 Task: Select a due date automation when advanced on, 2 days before a card is due add dates with an overdue due date at 11:00 AM.
Action: Mouse moved to (946, 73)
Screenshot: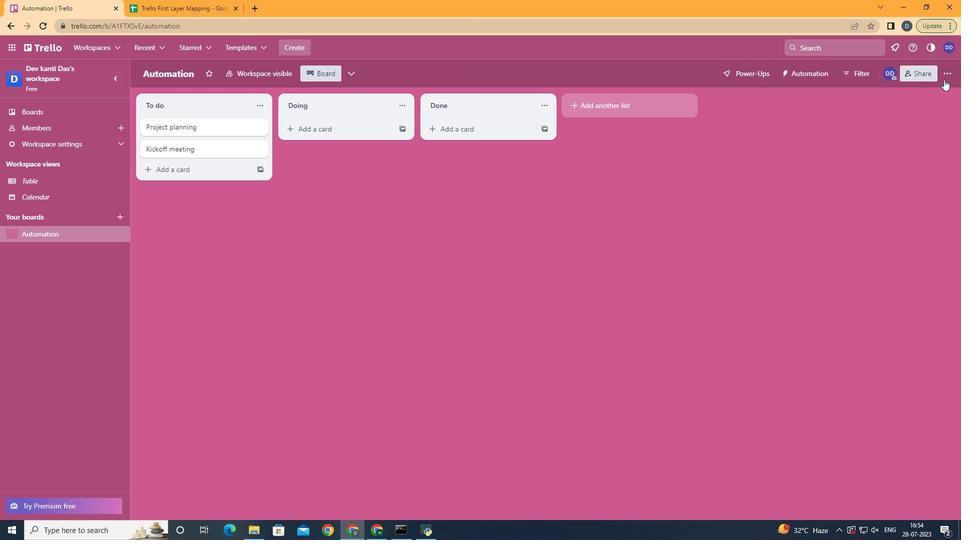 
Action: Mouse pressed left at (946, 73)
Screenshot: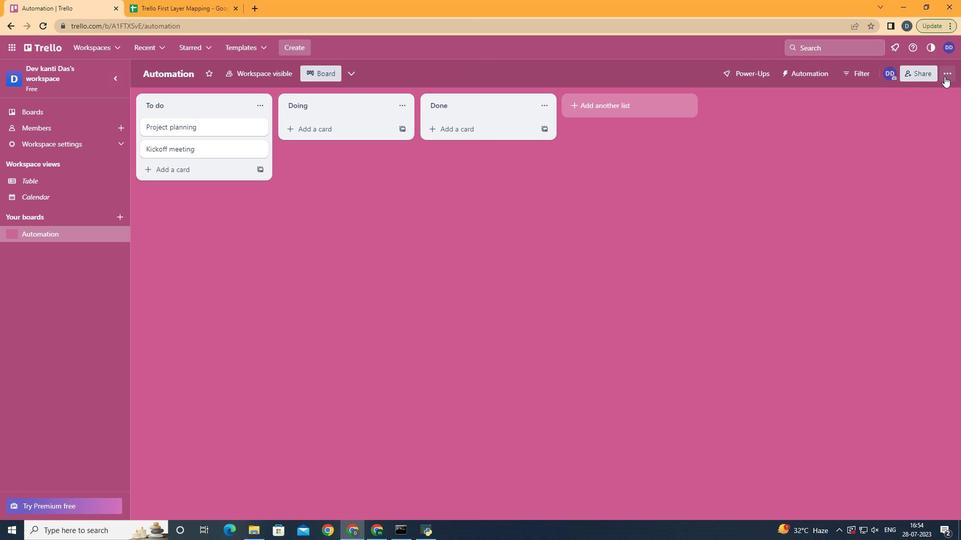 
Action: Mouse moved to (874, 213)
Screenshot: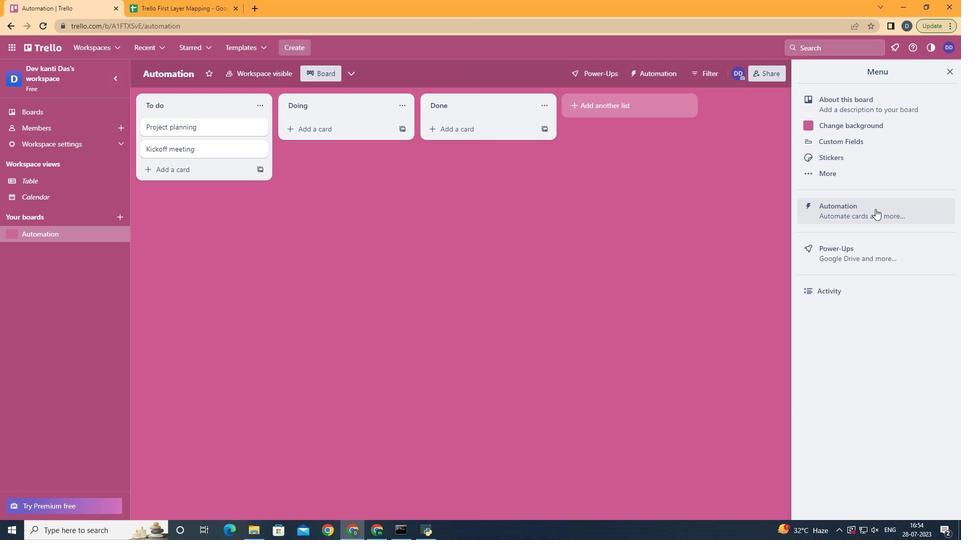 
Action: Mouse pressed left at (874, 213)
Screenshot: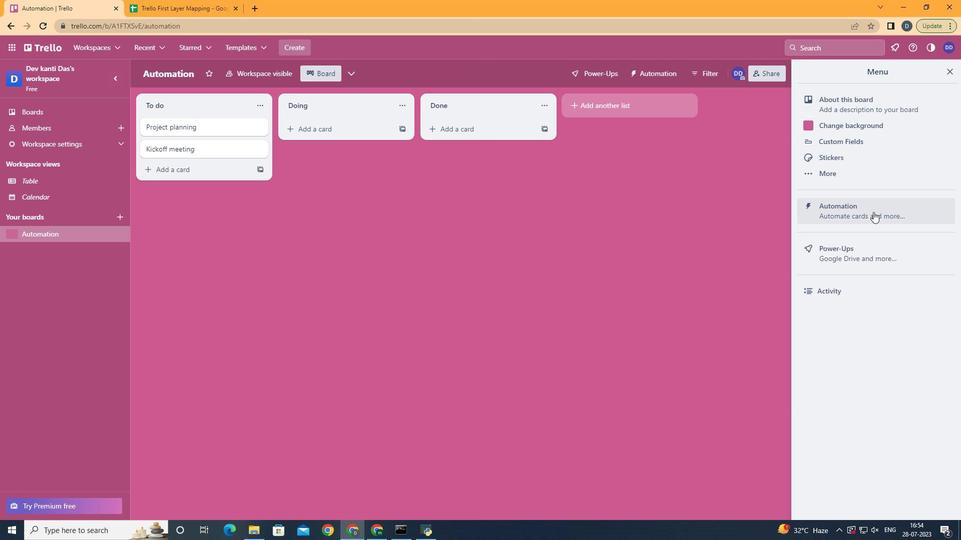 
Action: Mouse moved to (174, 200)
Screenshot: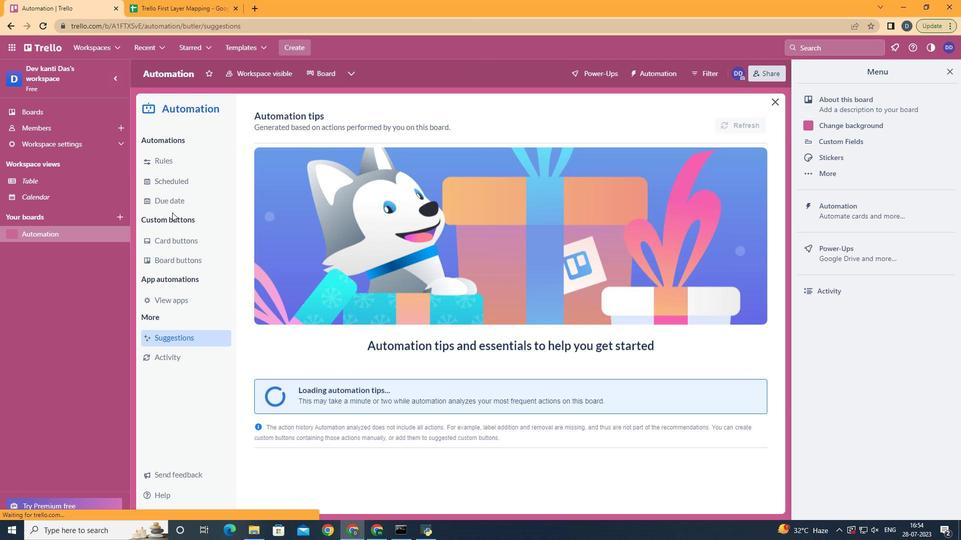 
Action: Mouse pressed left at (174, 200)
Screenshot: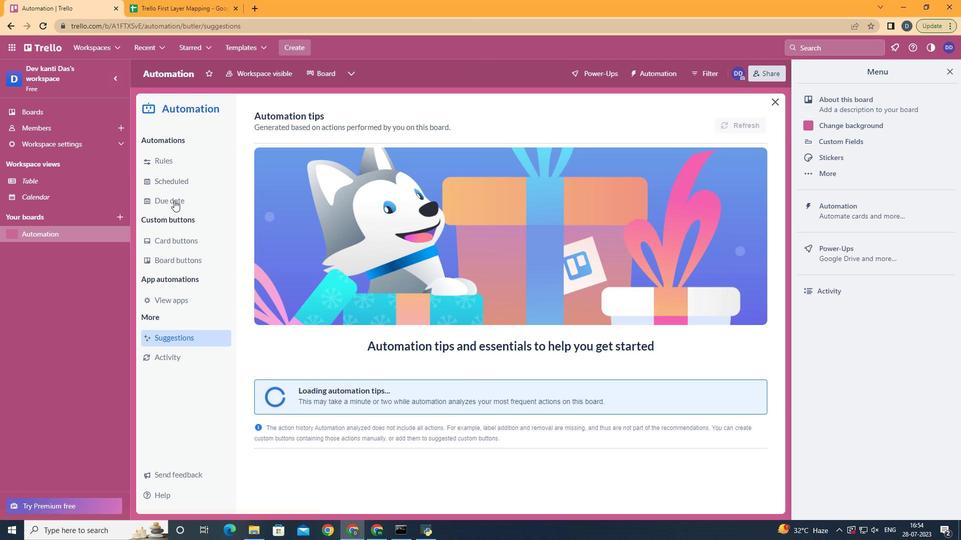 
Action: Mouse moved to (702, 122)
Screenshot: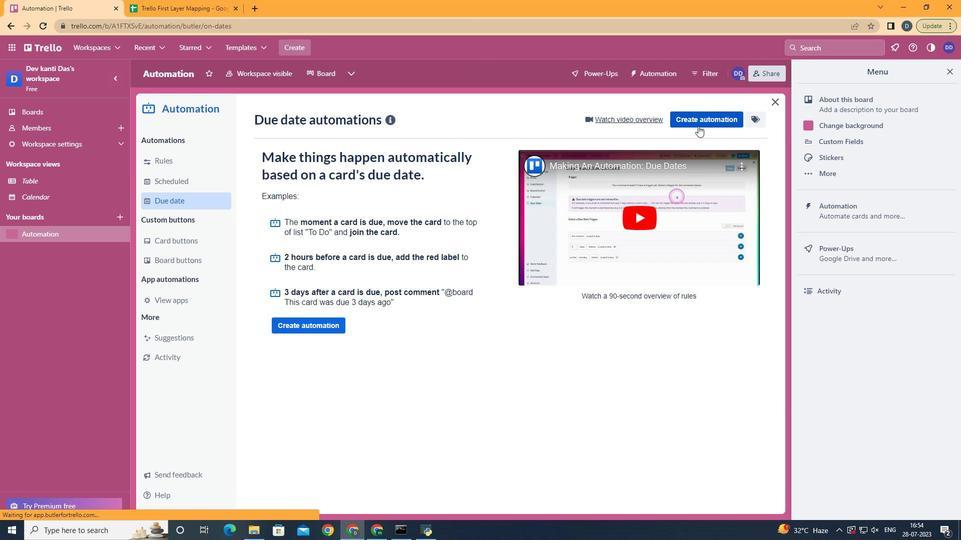 
Action: Mouse pressed left at (702, 122)
Screenshot: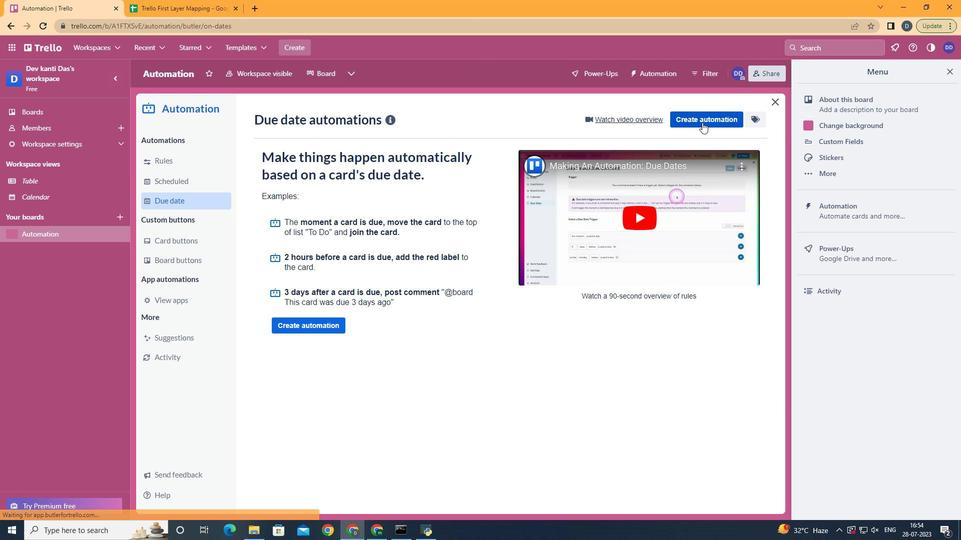 
Action: Mouse moved to (423, 225)
Screenshot: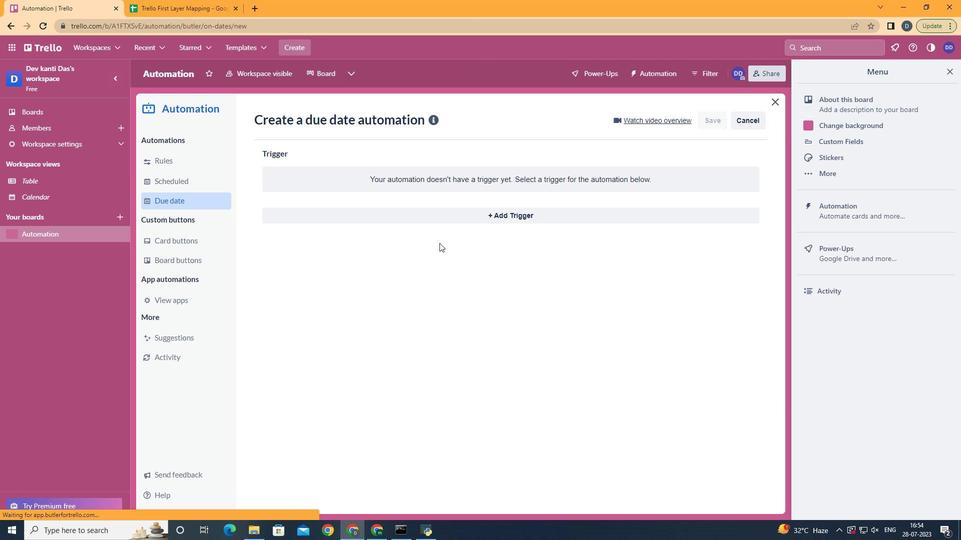
Action: Mouse pressed left at (423, 225)
Screenshot: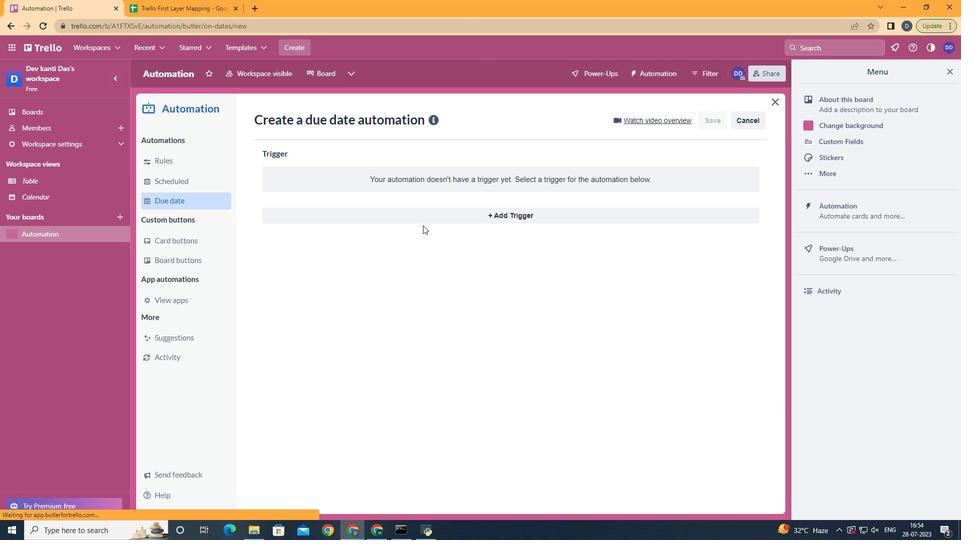 
Action: Mouse moved to (429, 218)
Screenshot: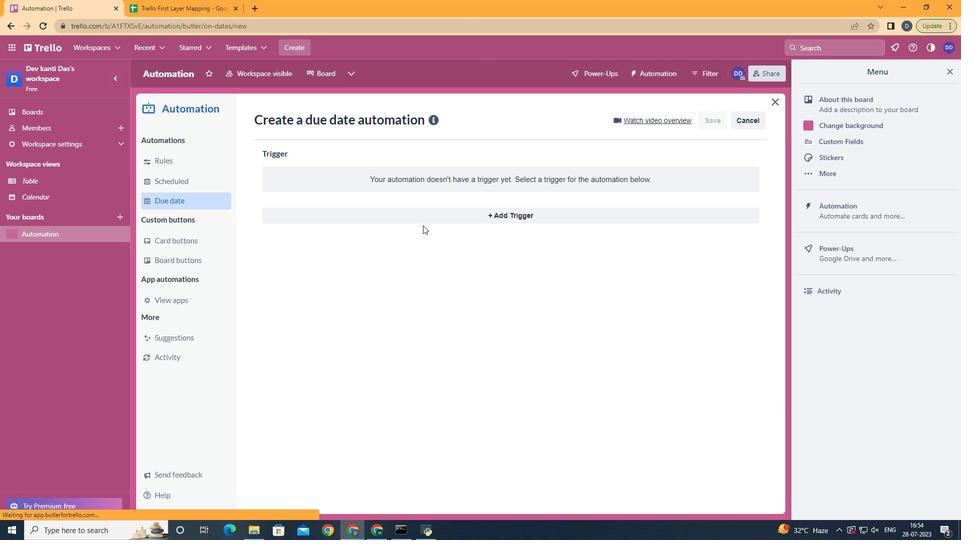 
Action: Mouse pressed left at (429, 218)
Screenshot: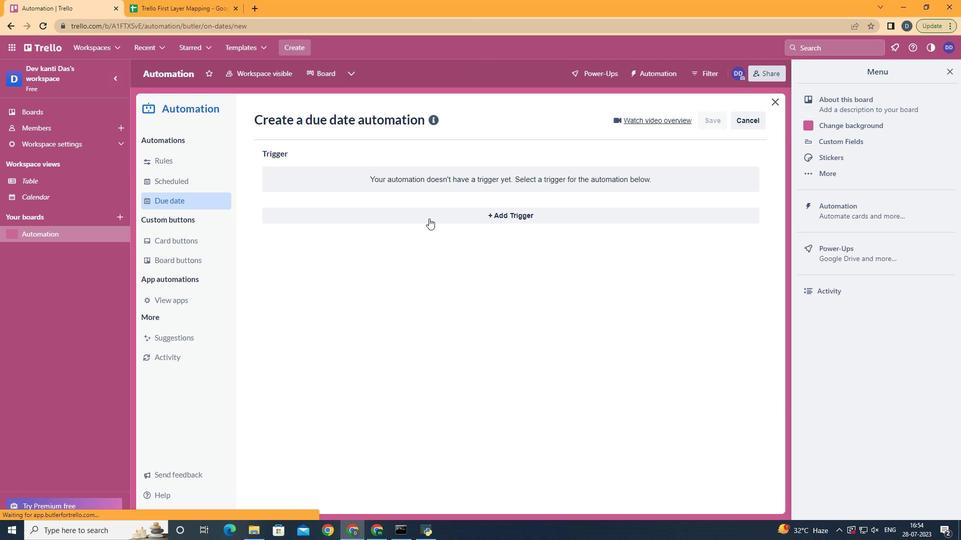 
Action: Mouse moved to (396, 370)
Screenshot: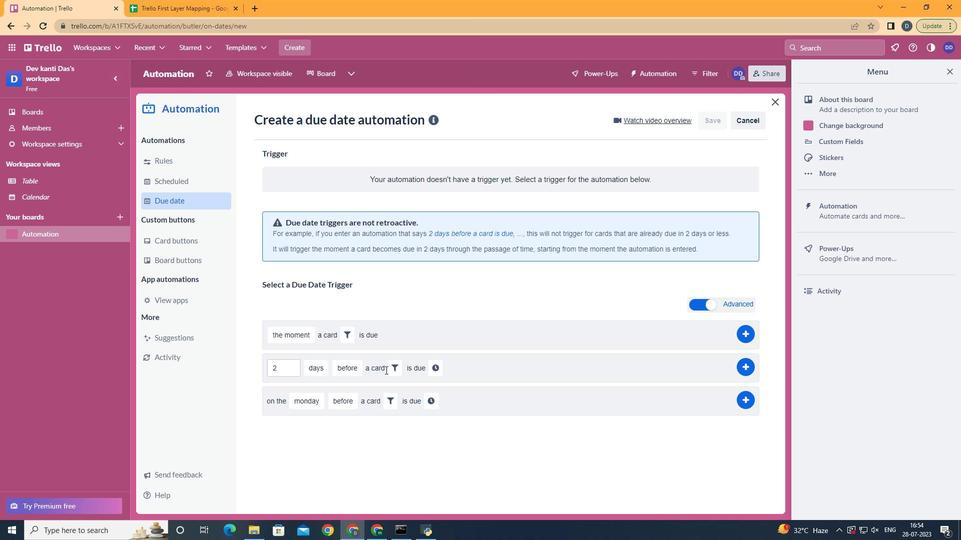 
Action: Mouse pressed left at (396, 370)
Screenshot: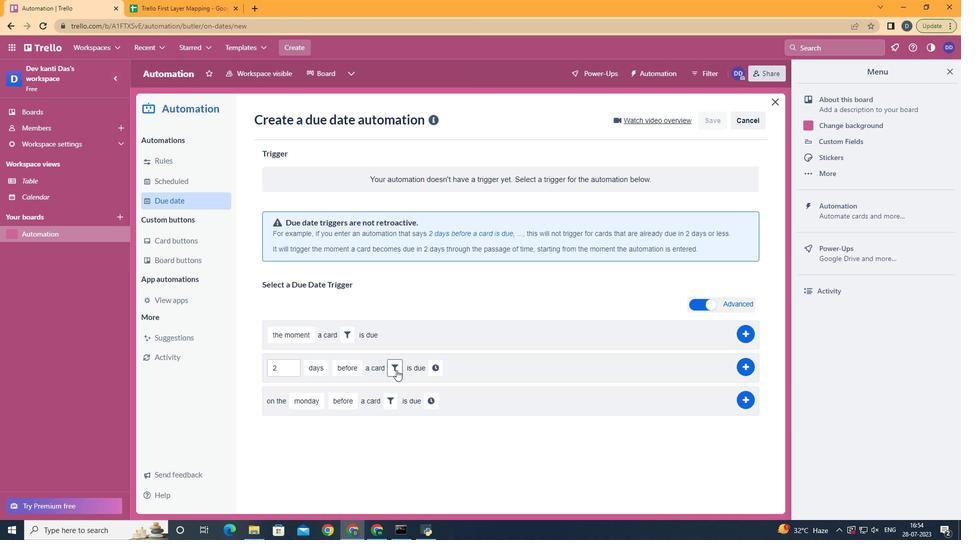 
Action: Mouse moved to (445, 405)
Screenshot: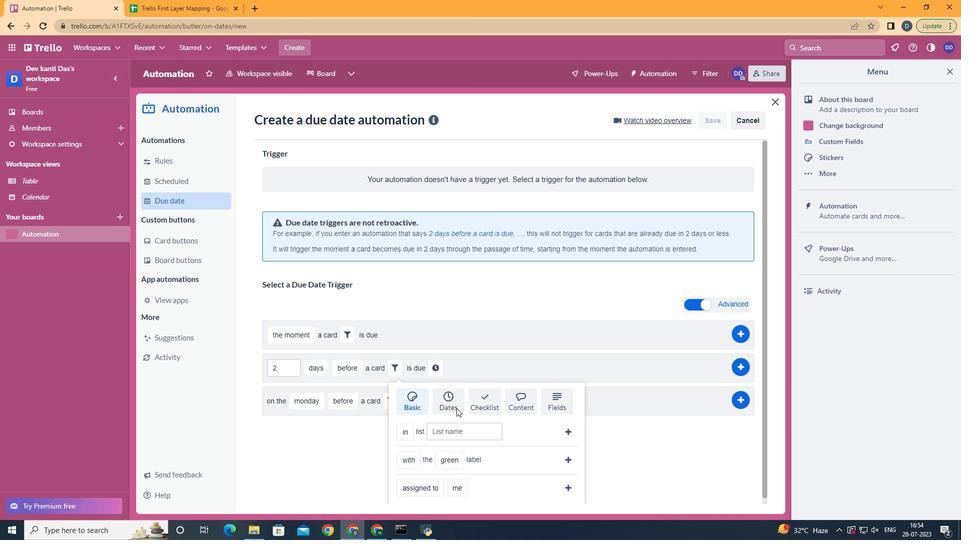 
Action: Mouse pressed left at (445, 405)
Screenshot: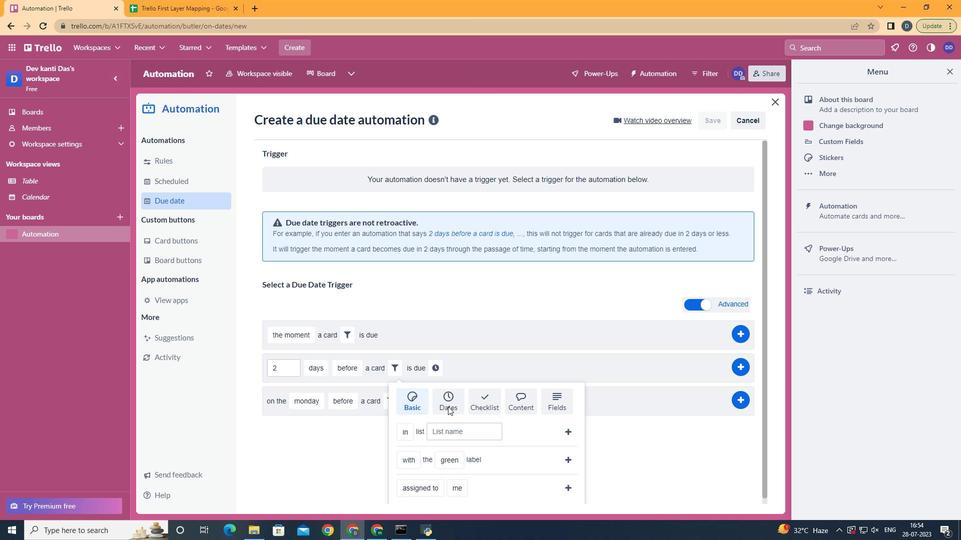 
Action: Mouse moved to (411, 448)
Screenshot: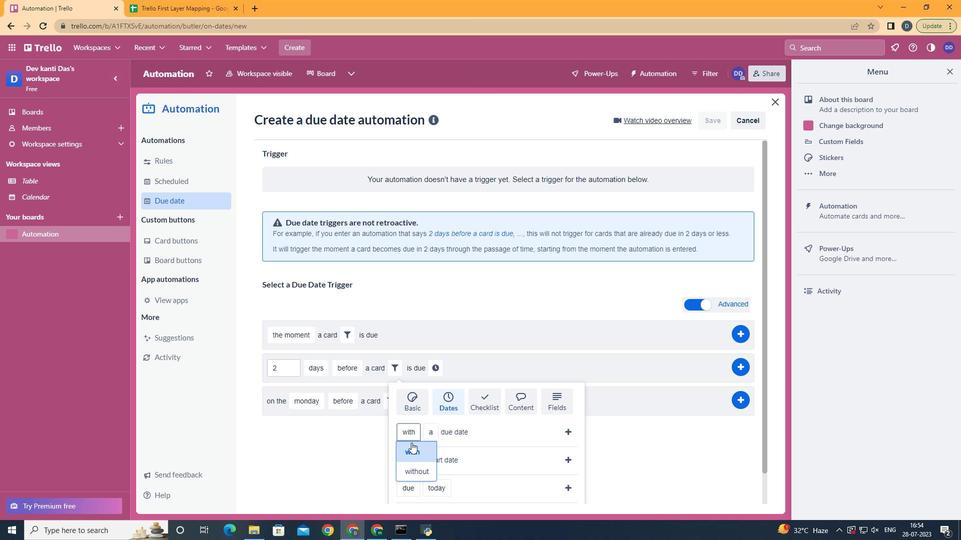 
Action: Mouse pressed left at (411, 448)
Screenshot: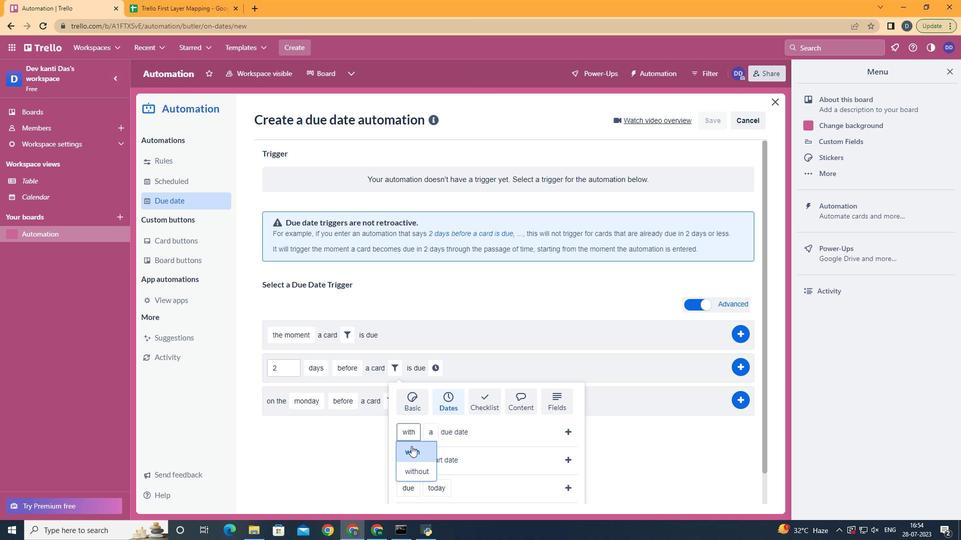 
Action: Mouse moved to (459, 410)
Screenshot: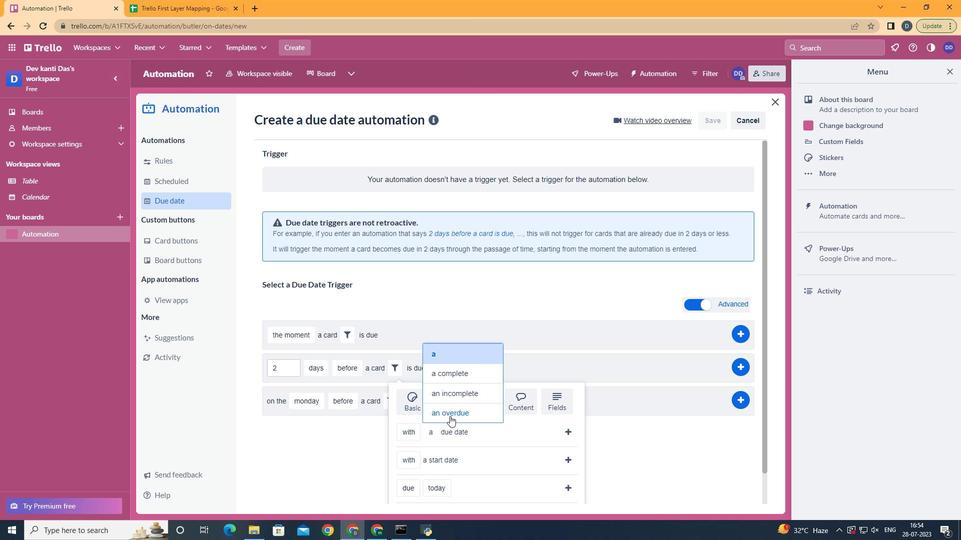 
Action: Mouse pressed left at (459, 410)
Screenshot: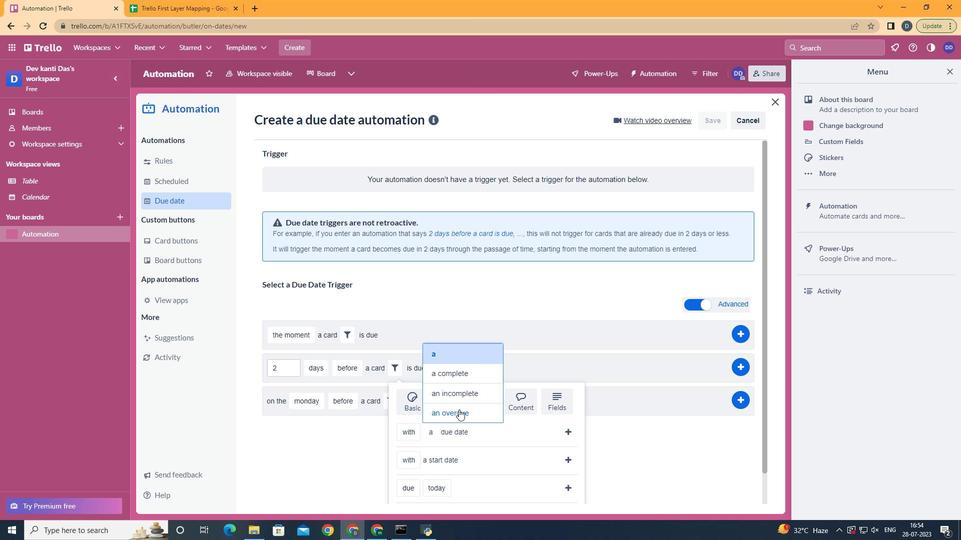 
Action: Mouse moved to (569, 433)
Screenshot: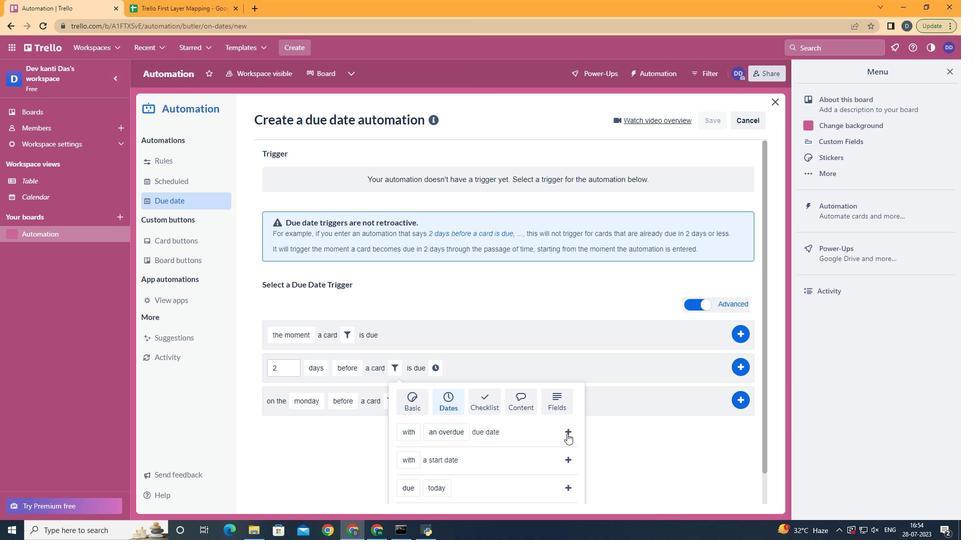
Action: Mouse pressed left at (569, 433)
Screenshot: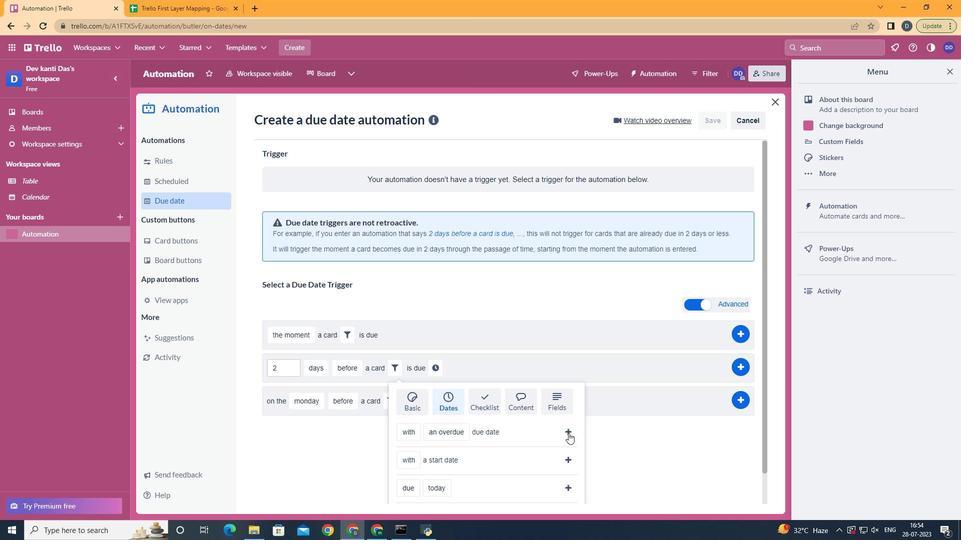 
Action: Mouse moved to (540, 372)
Screenshot: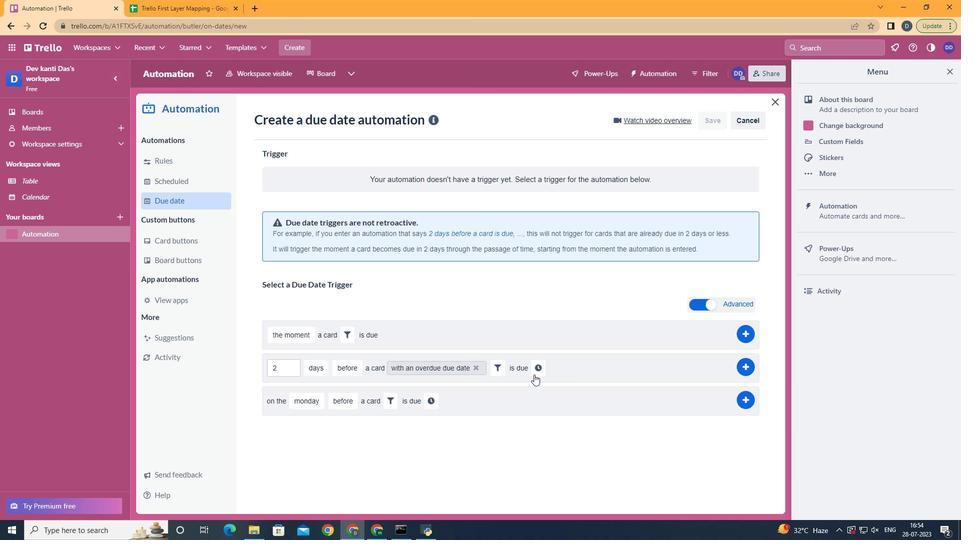 
Action: Mouse pressed left at (540, 372)
Screenshot: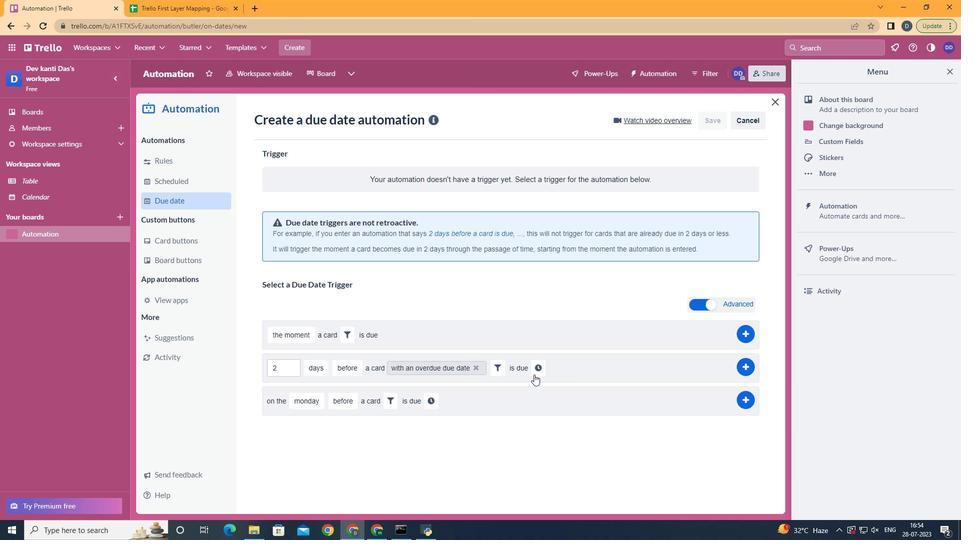 
Action: Mouse moved to (563, 372)
Screenshot: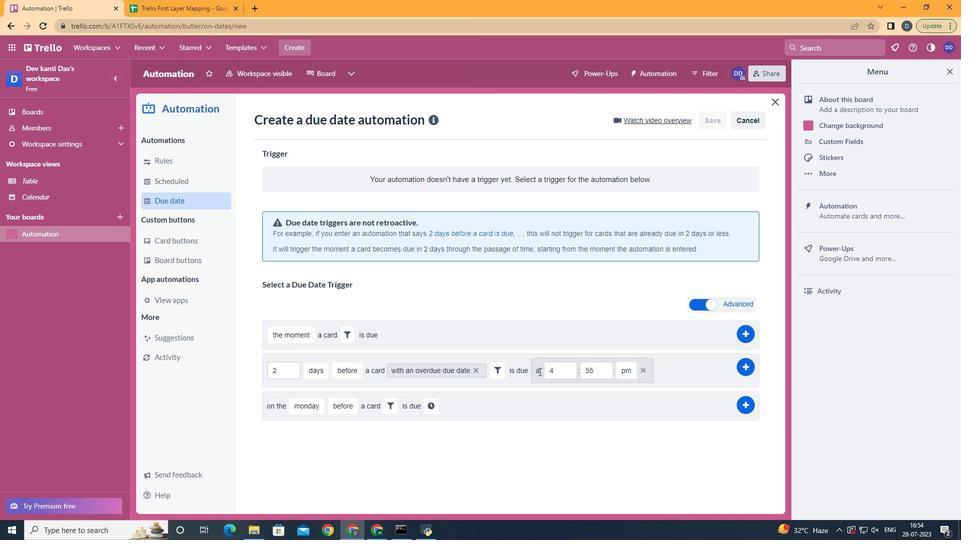 
Action: Mouse pressed left at (563, 372)
Screenshot: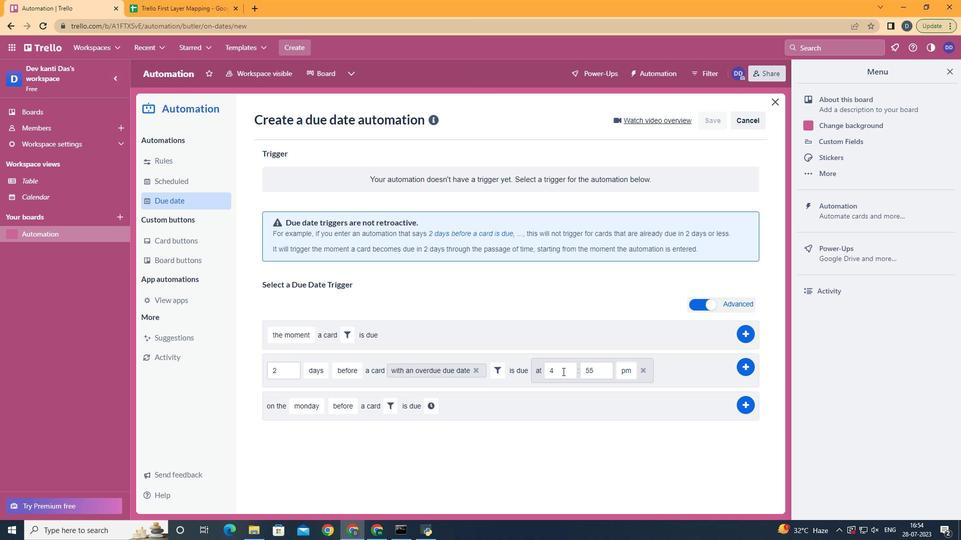 
Action: Mouse moved to (563, 372)
Screenshot: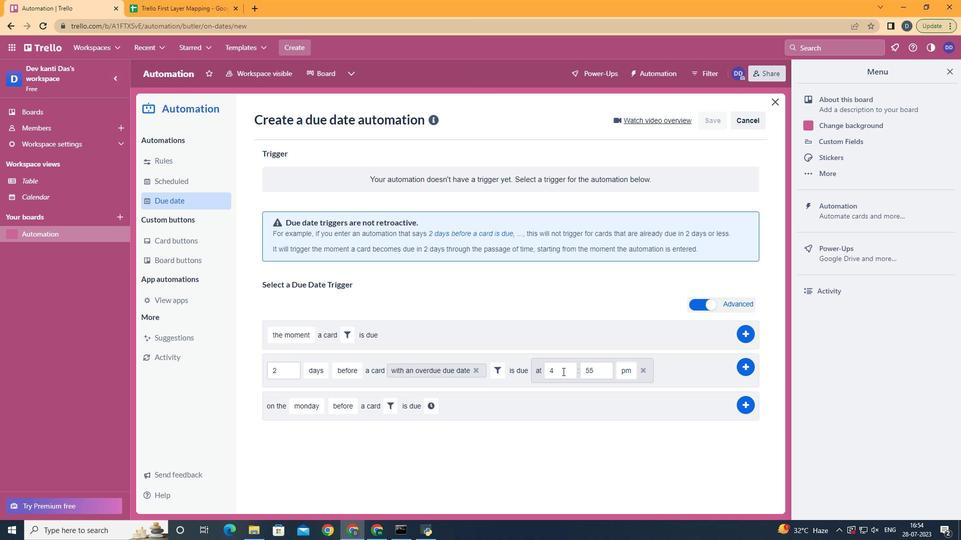 
Action: Key pressed <Key.backspace>11
Screenshot: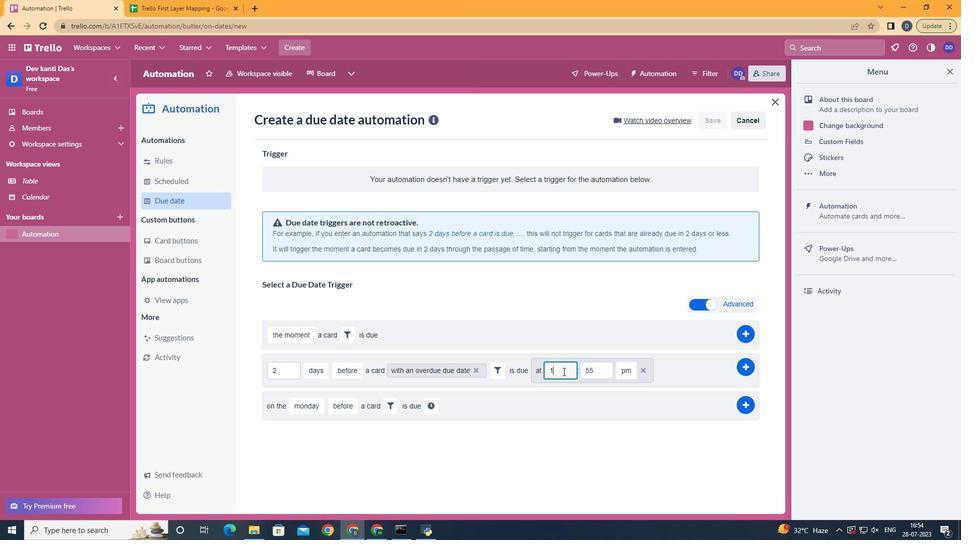 
Action: Mouse moved to (594, 373)
Screenshot: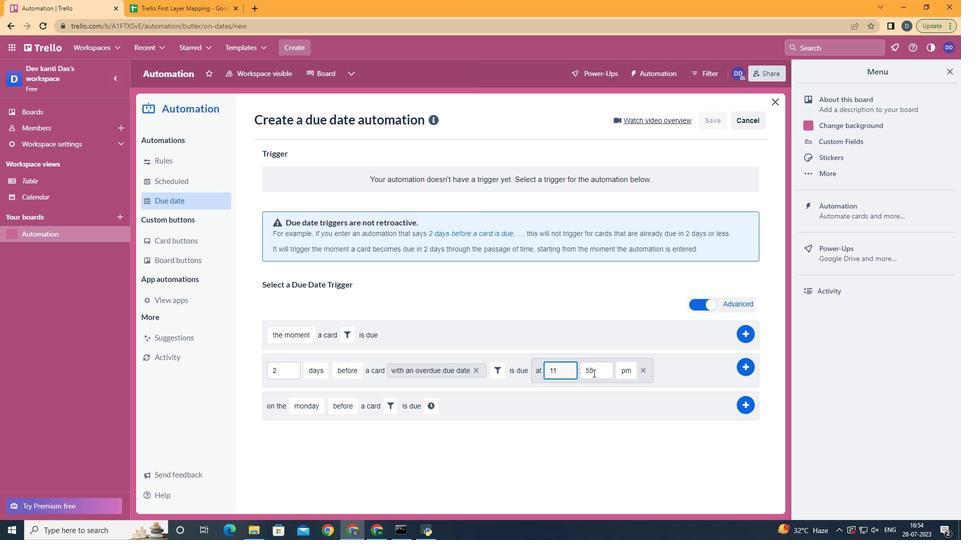 
Action: Mouse pressed left at (594, 373)
Screenshot: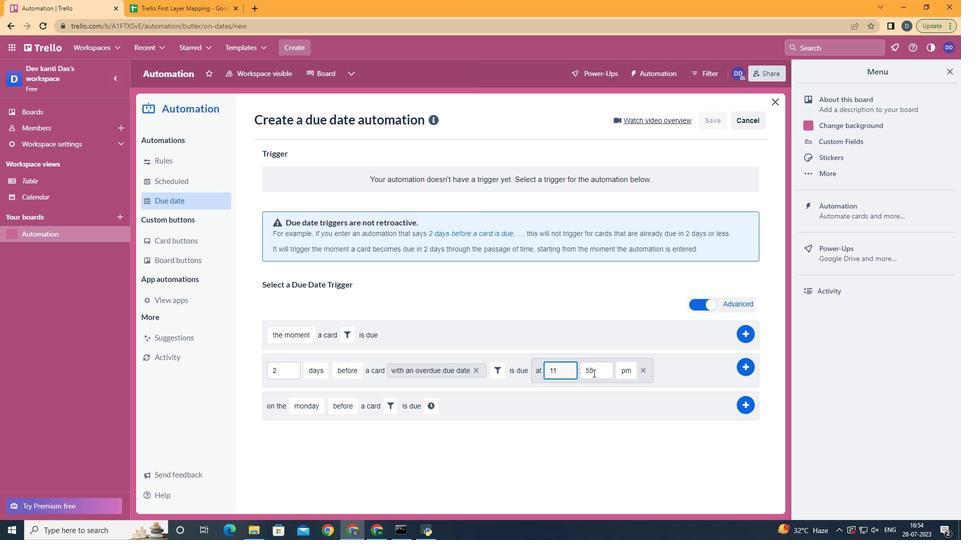 
Action: Key pressed <Key.backspace><Key.backspace>00
Screenshot: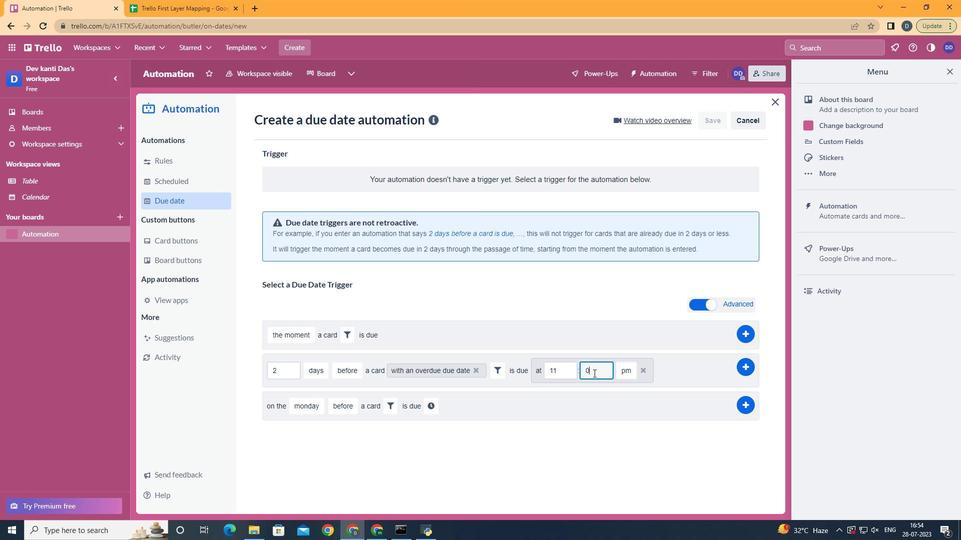 
Action: Mouse moved to (626, 392)
Screenshot: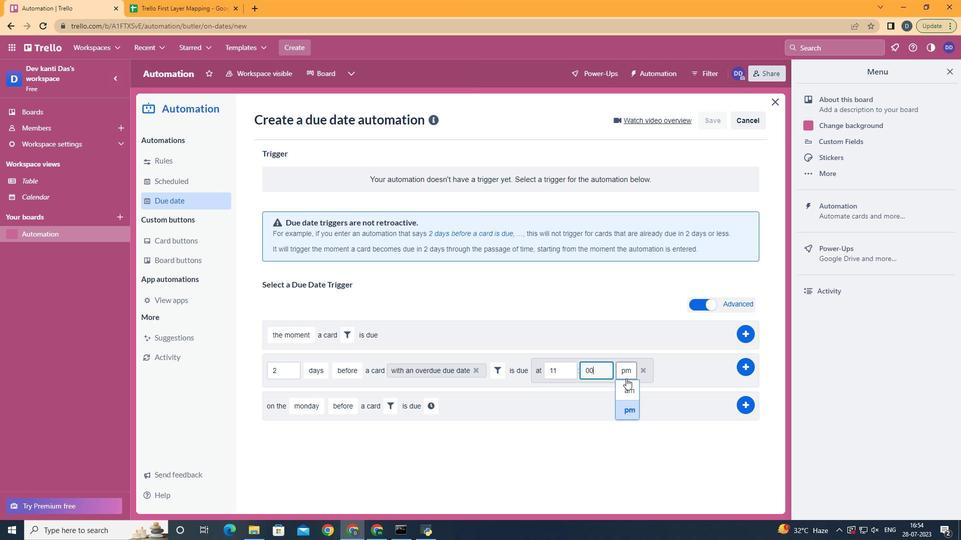 
Action: Mouse pressed left at (626, 392)
Screenshot: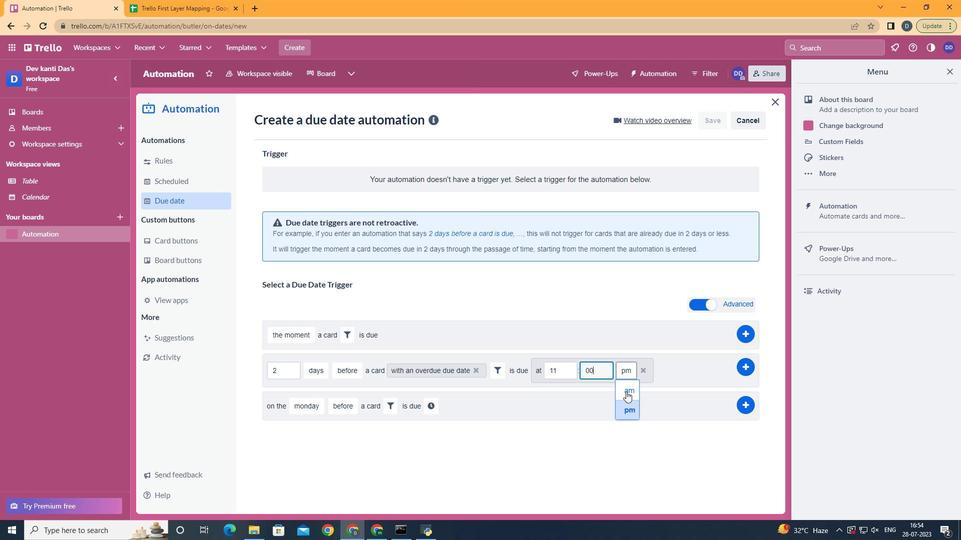 
